 Task: Create a rule when an item is unchecked in a checklist name by me.
Action: Mouse moved to (453, 363)
Screenshot: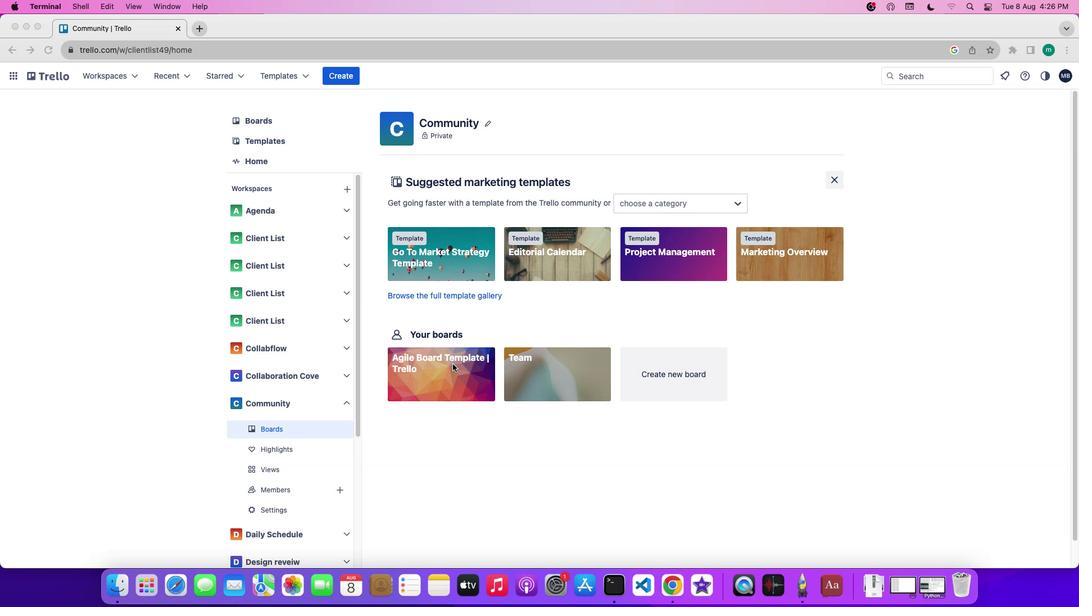 
Action: Mouse pressed left at (453, 363)
Screenshot: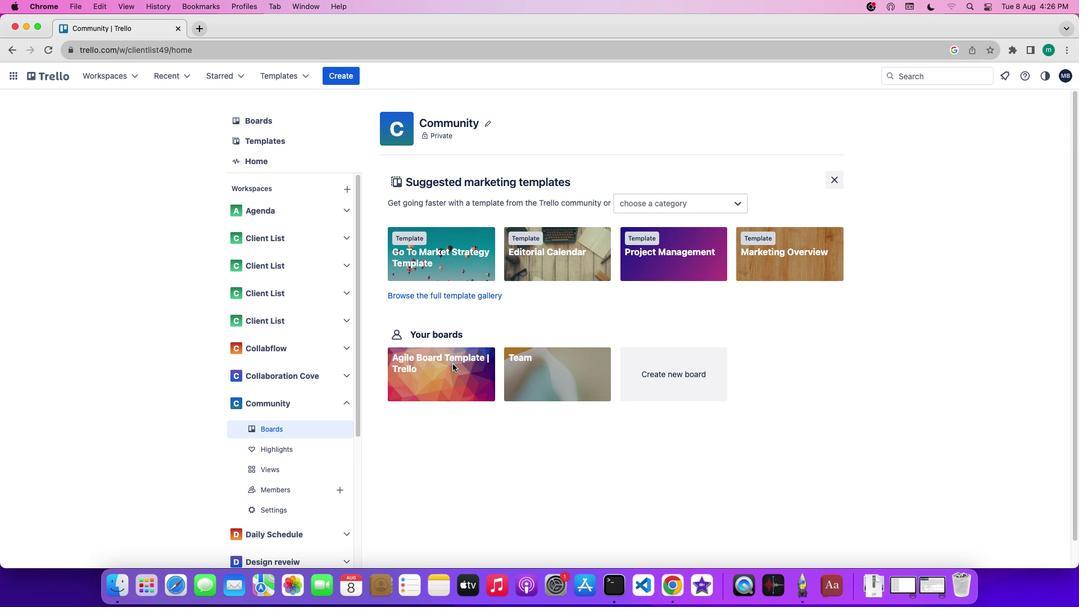 
Action: Mouse pressed left at (453, 363)
Screenshot: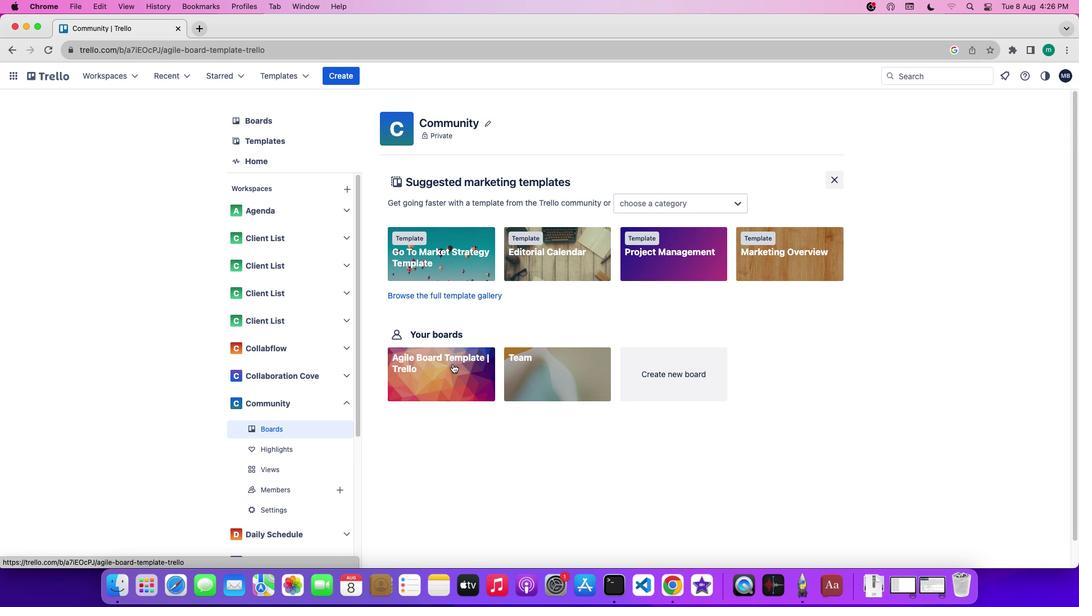 
Action: Mouse moved to (967, 238)
Screenshot: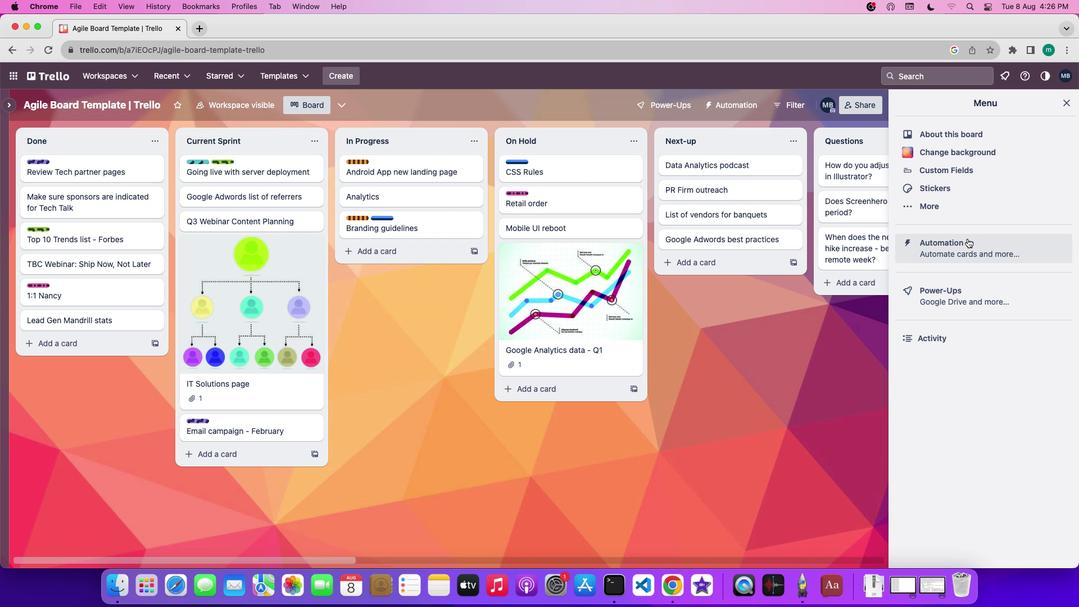 
Action: Mouse pressed left at (967, 238)
Screenshot: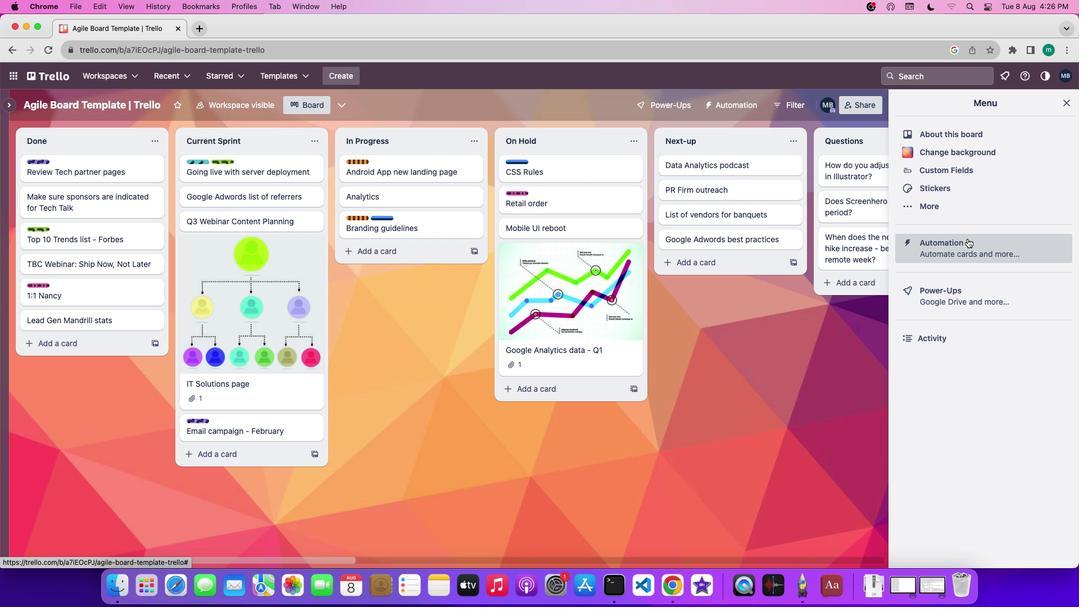 
Action: Mouse moved to (103, 200)
Screenshot: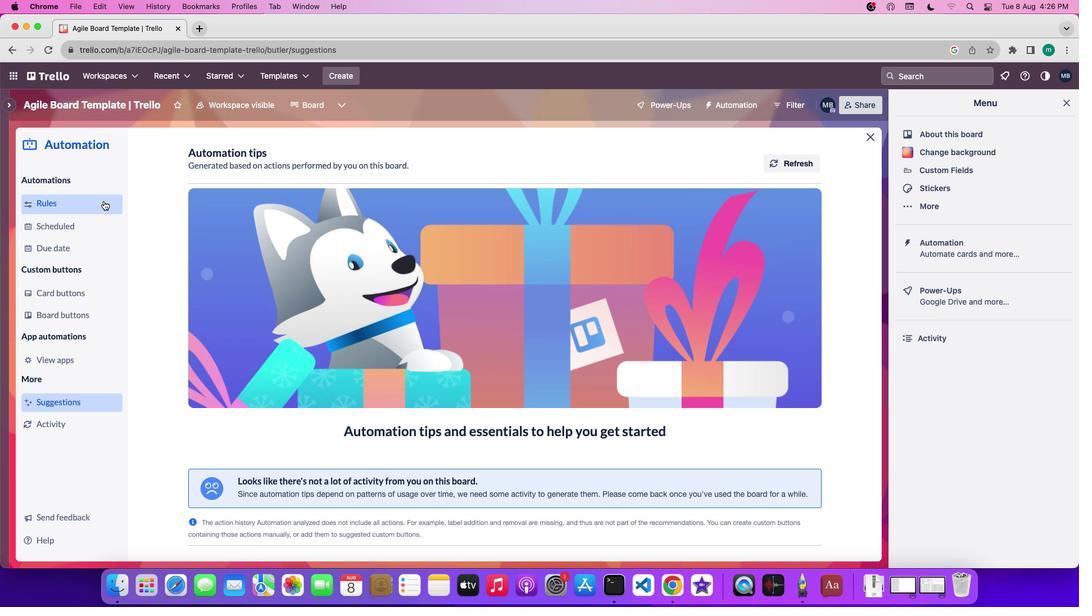 
Action: Mouse pressed left at (103, 200)
Screenshot: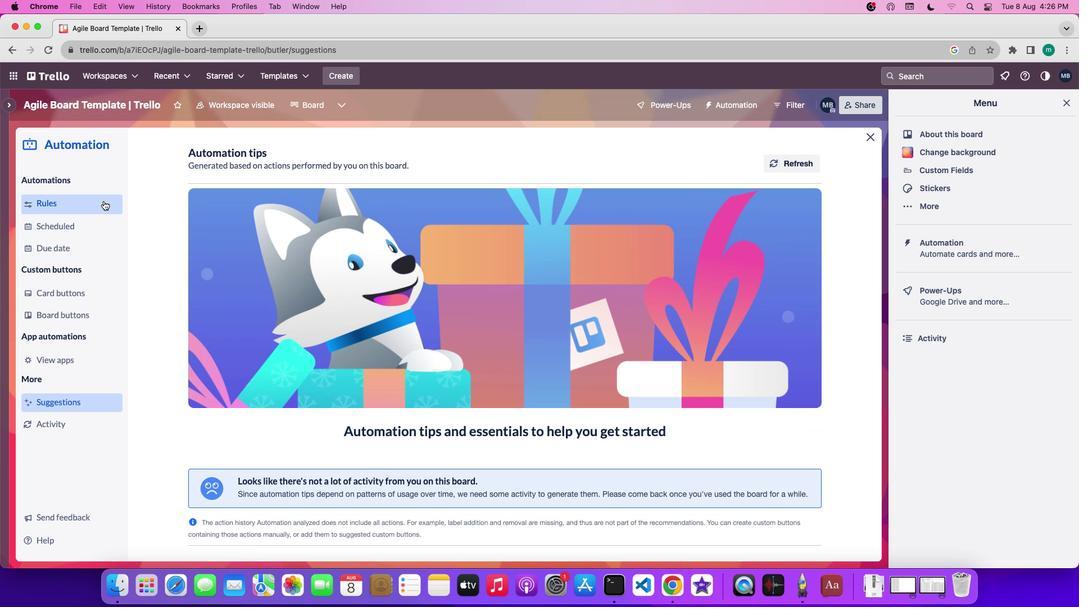 
Action: Mouse moved to (731, 160)
Screenshot: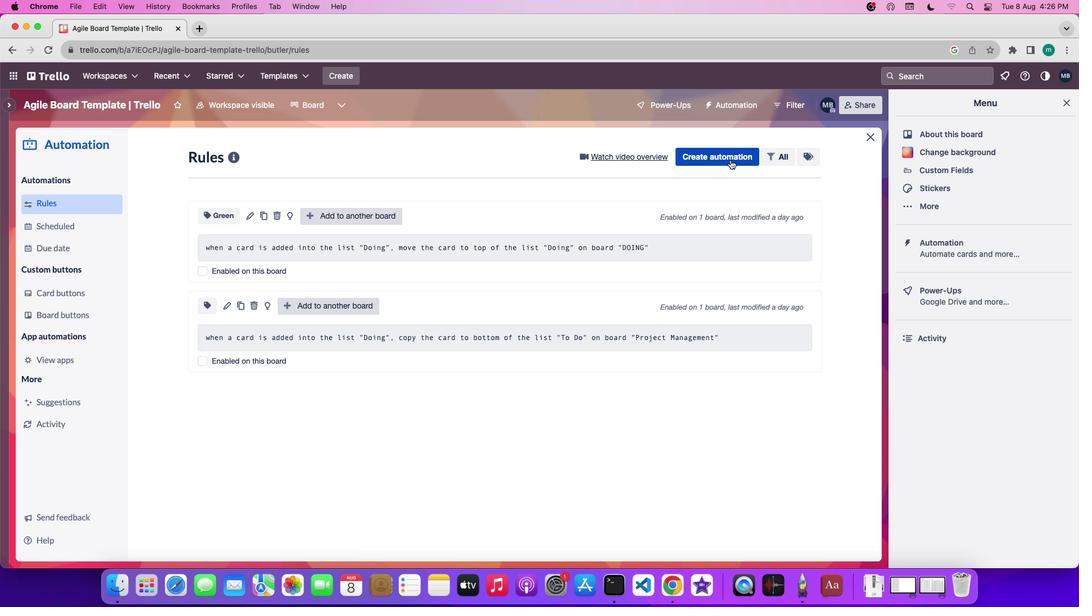 
Action: Mouse pressed left at (731, 160)
Screenshot: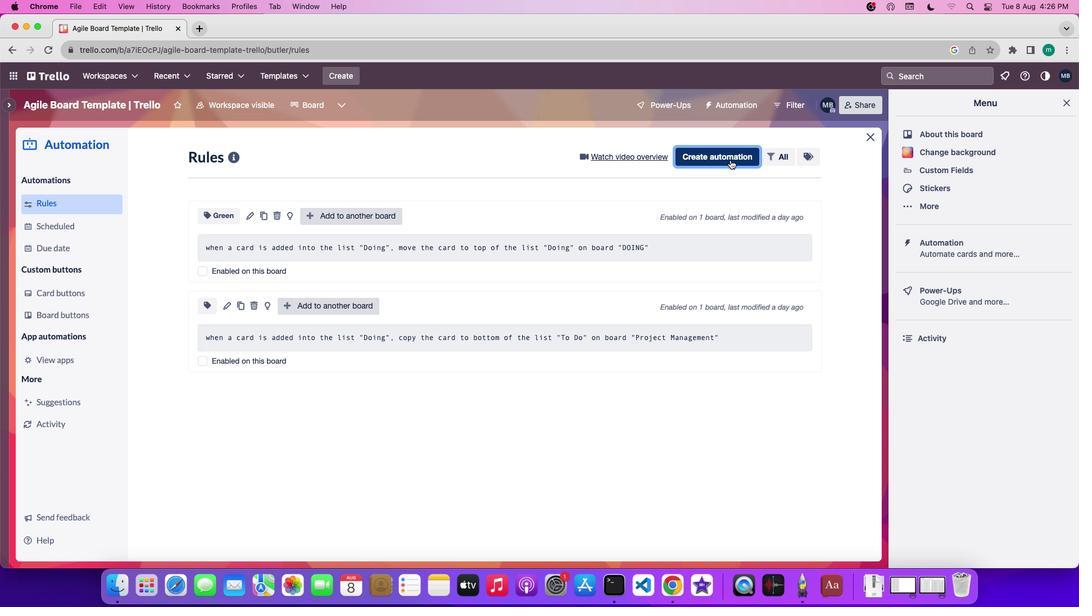 
Action: Mouse moved to (637, 335)
Screenshot: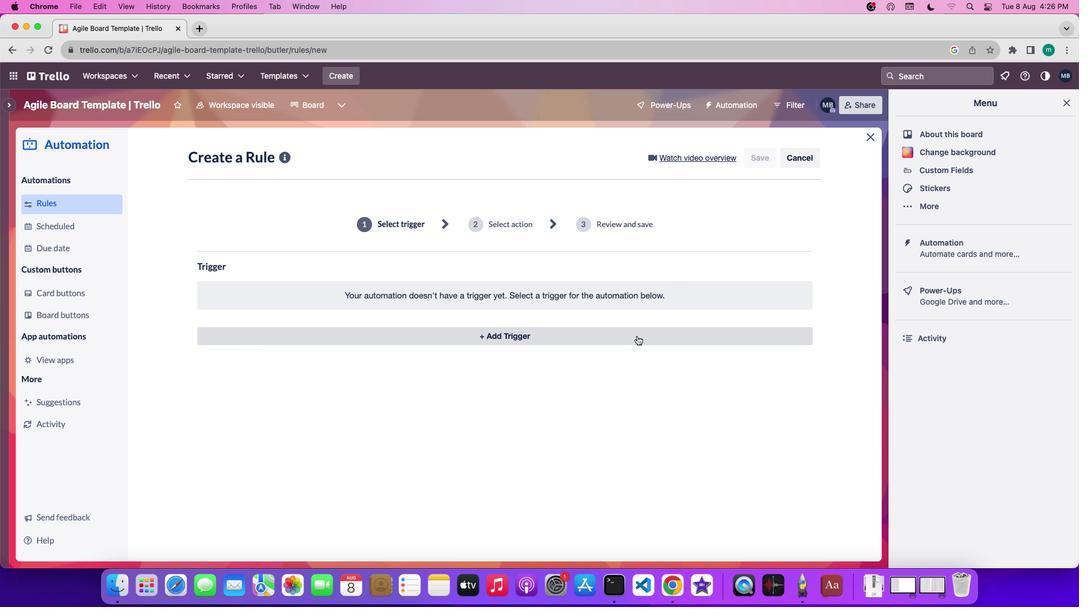 
Action: Mouse pressed left at (637, 335)
Screenshot: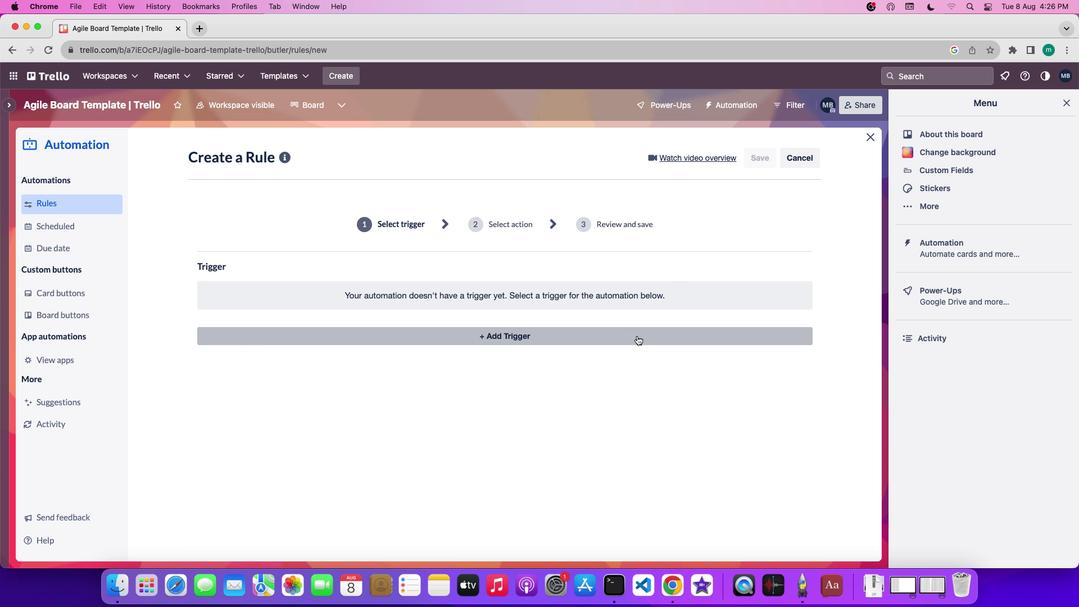 
Action: Mouse moved to (540, 353)
Screenshot: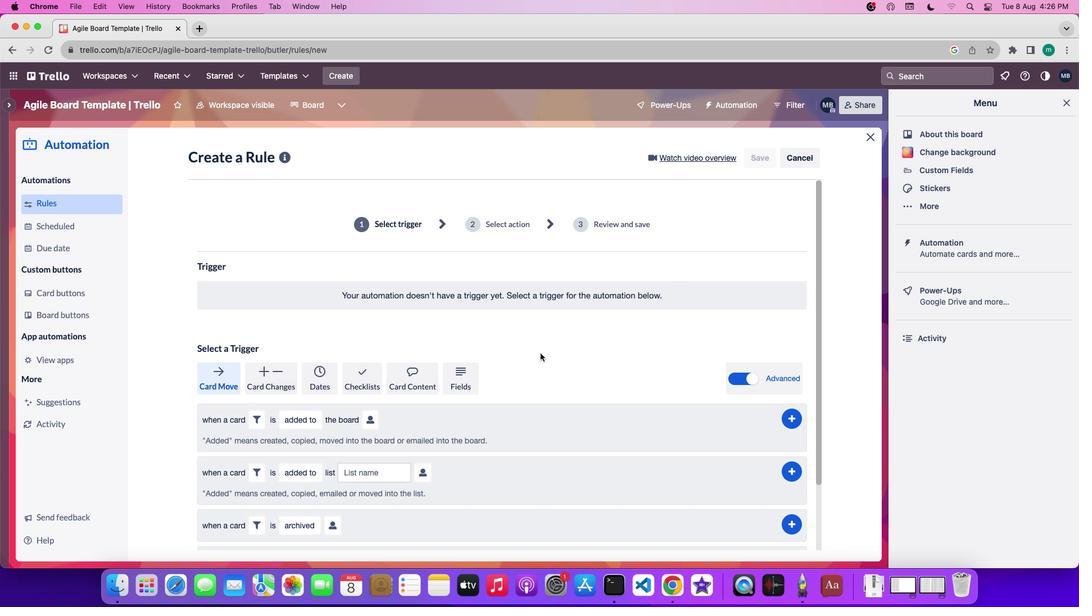
Action: Mouse scrolled (540, 353) with delta (0, 0)
Screenshot: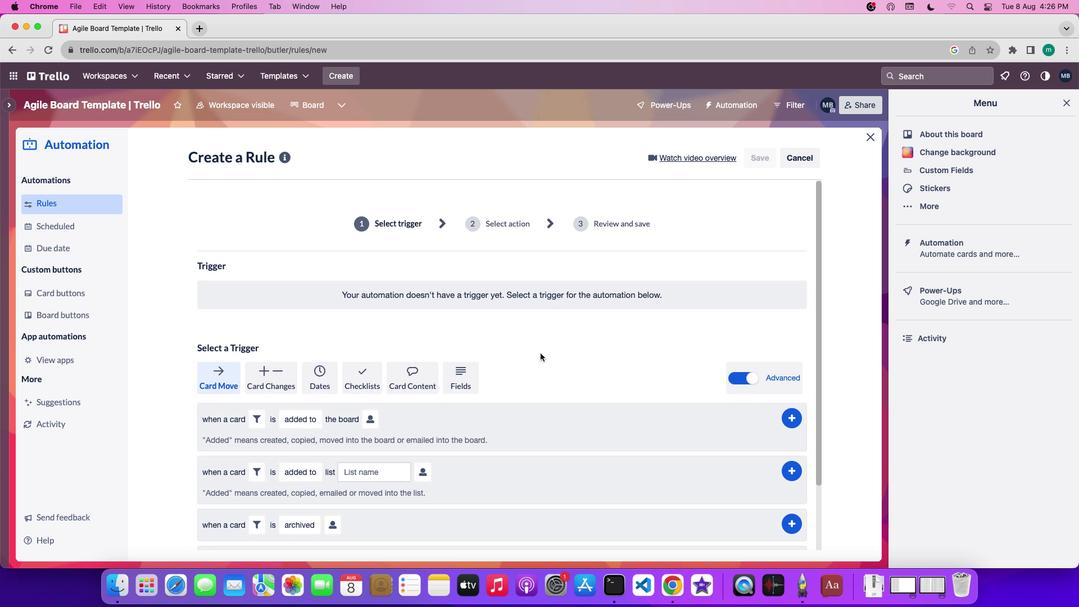 
Action: Mouse scrolled (540, 353) with delta (0, 0)
Screenshot: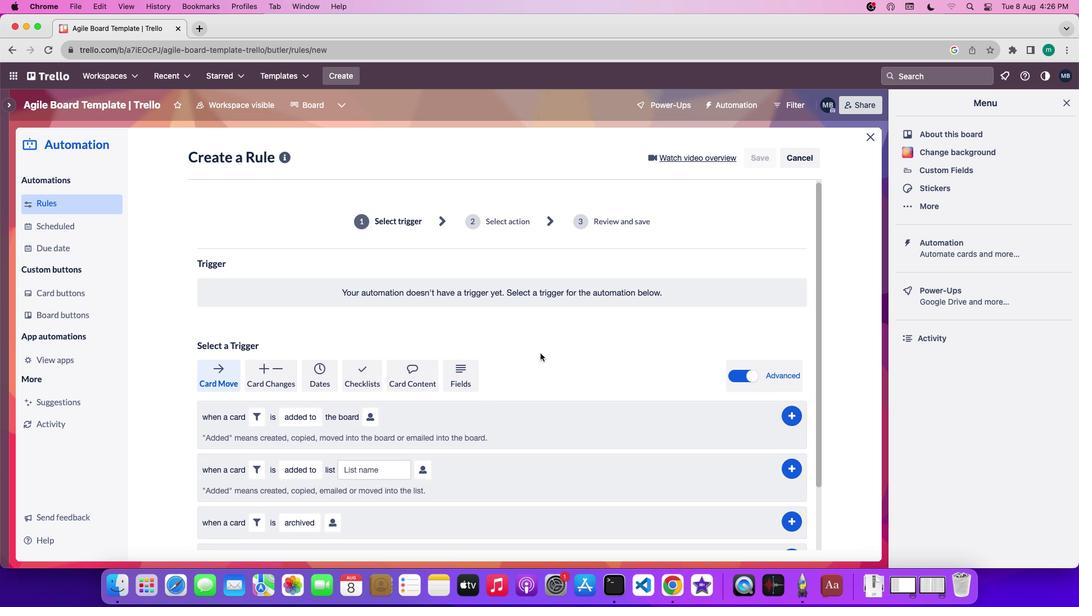 
Action: Mouse scrolled (540, 353) with delta (0, 0)
Screenshot: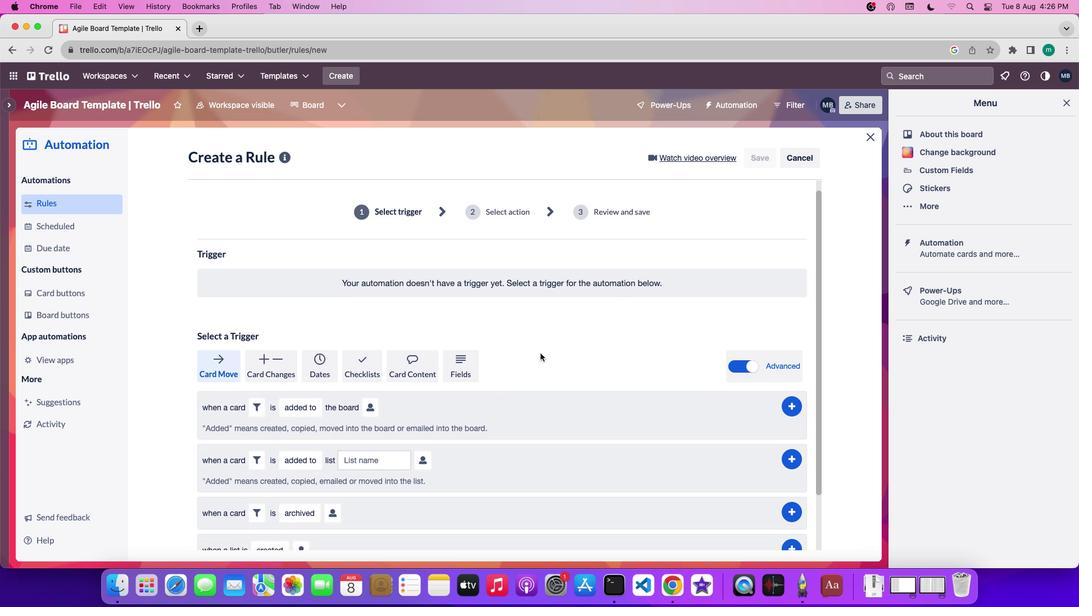 
Action: Mouse scrolled (540, 353) with delta (0, 0)
Screenshot: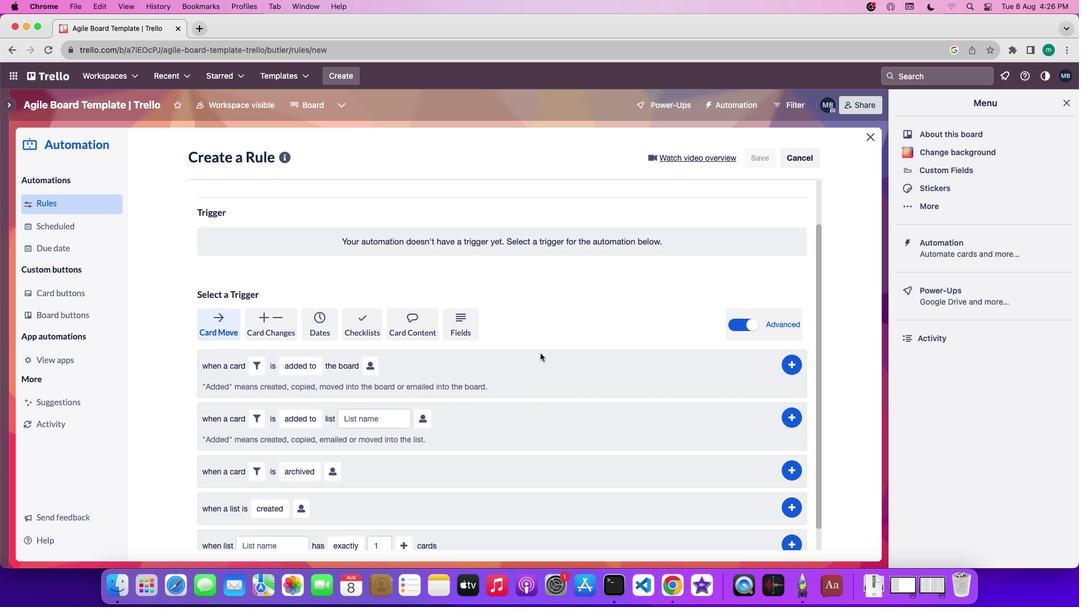 
Action: Mouse moved to (368, 297)
Screenshot: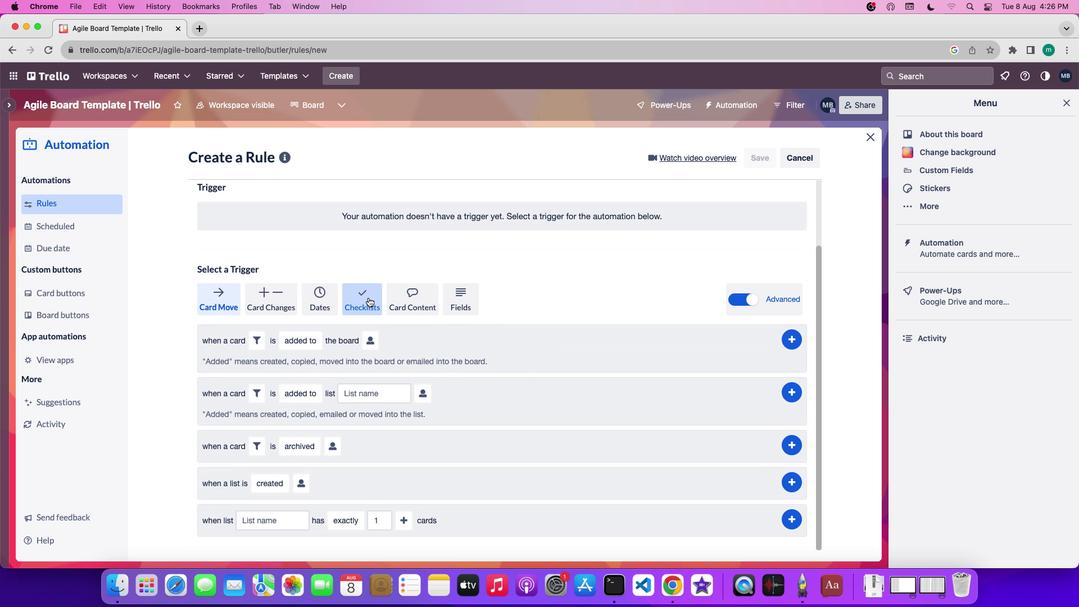 
Action: Mouse pressed left at (368, 297)
Screenshot: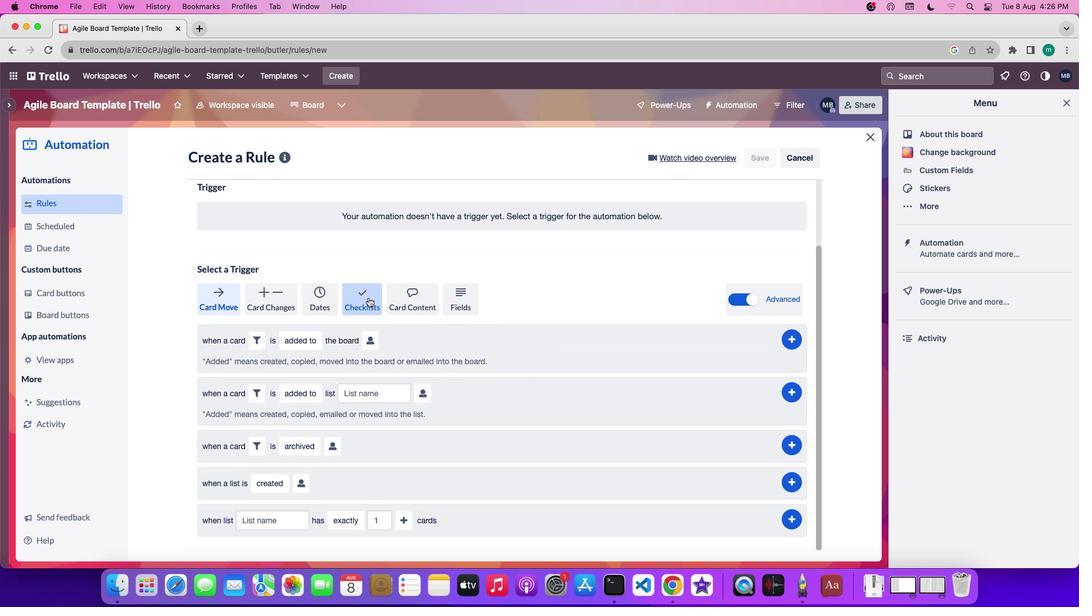 
Action: Mouse moved to (403, 351)
Screenshot: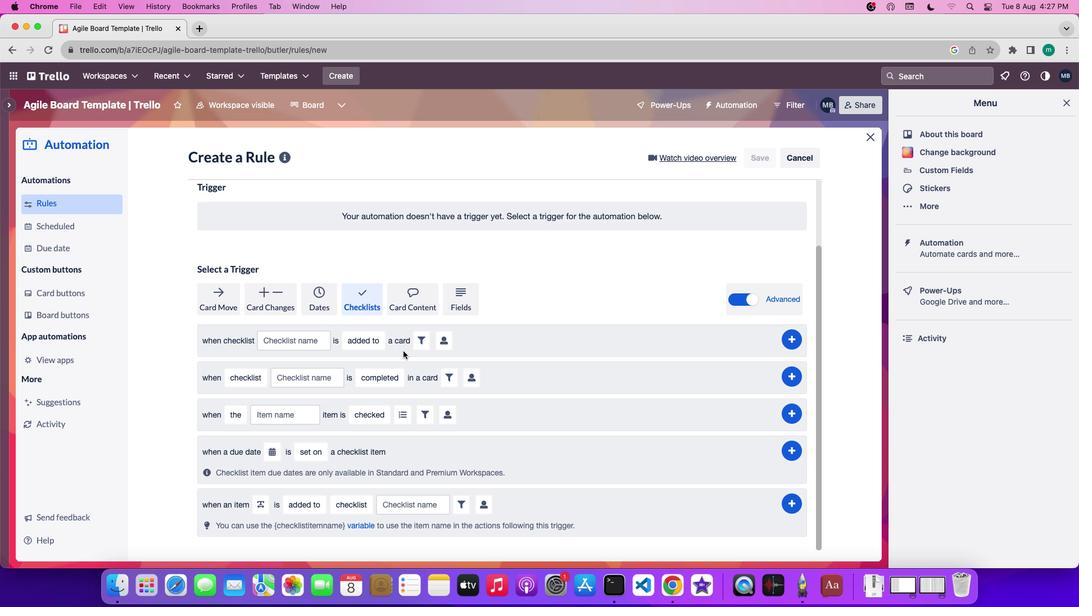 
Action: Mouse scrolled (403, 351) with delta (0, 0)
Screenshot: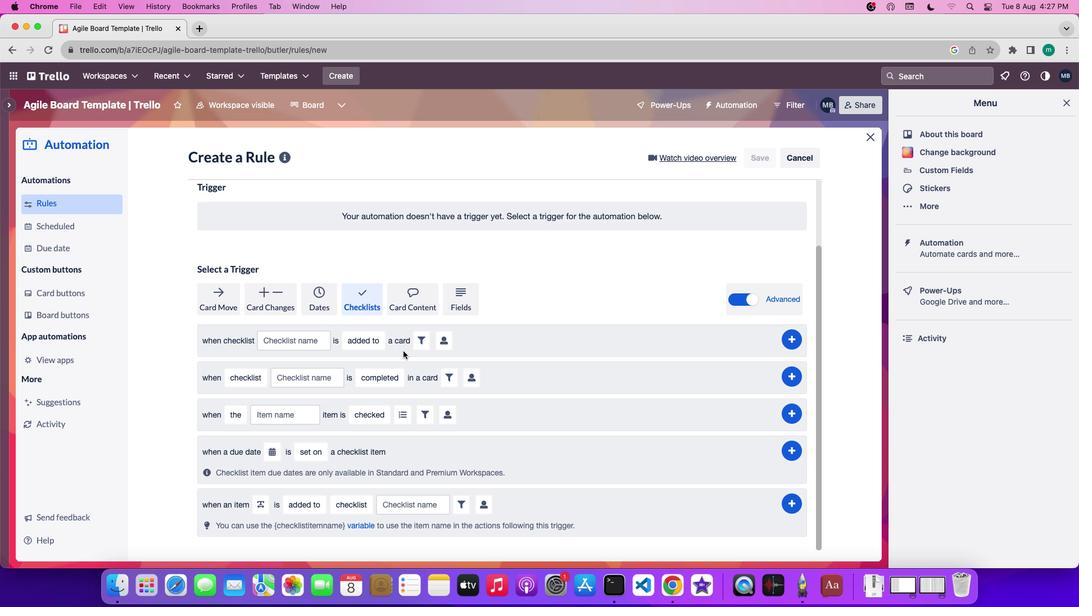 
Action: Mouse scrolled (403, 351) with delta (0, 0)
Screenshot: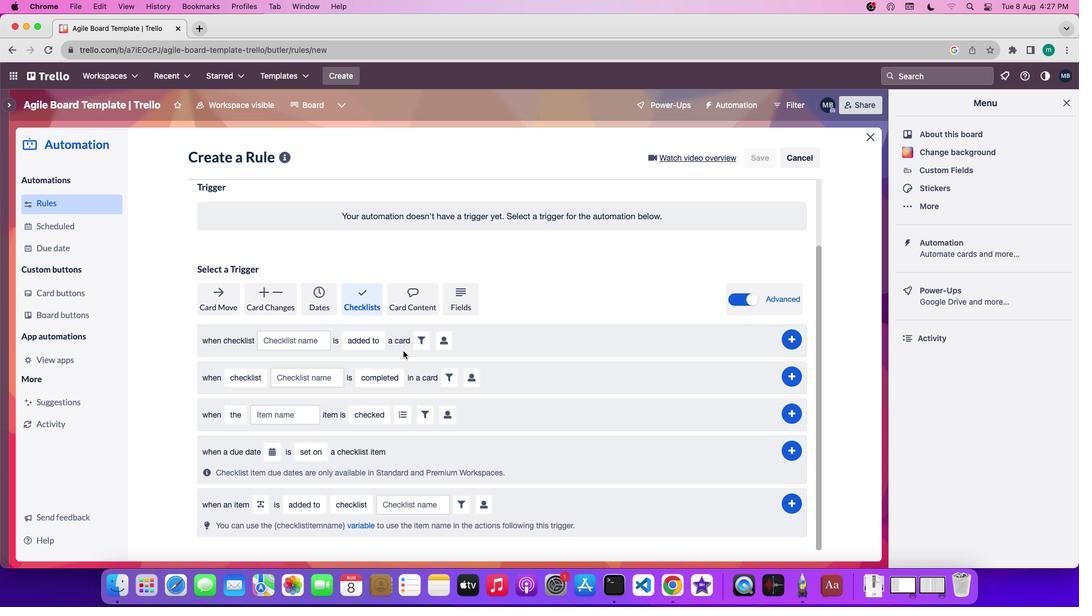 
Action: Mouse scrolled (403, 351) with delta (0, 0)
Screenshot: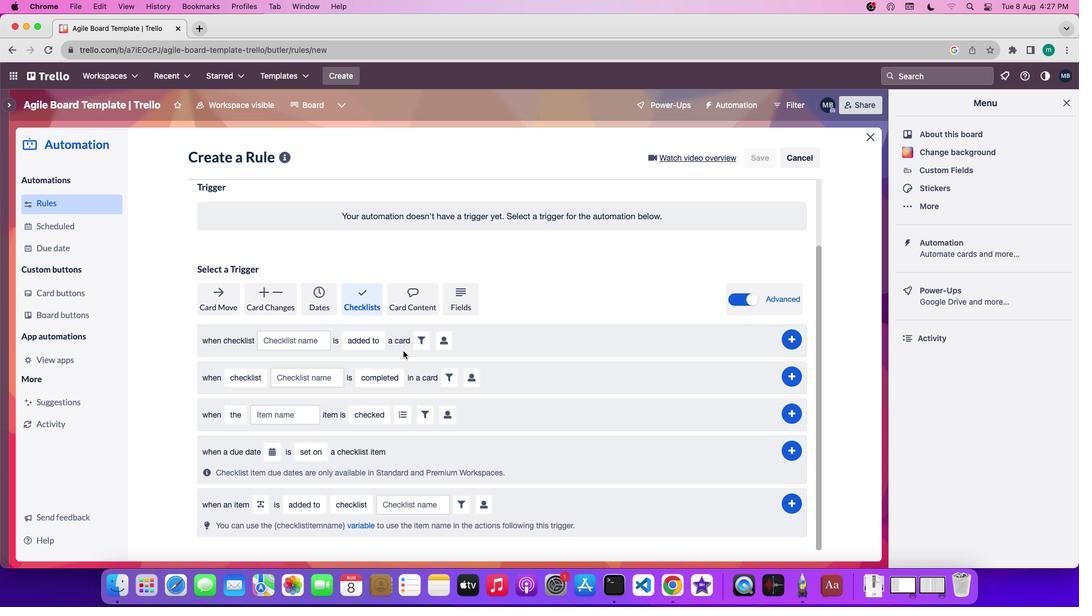 
Action: Mouse scrolled (403, 351) with delta (0, 0)
Screenshot: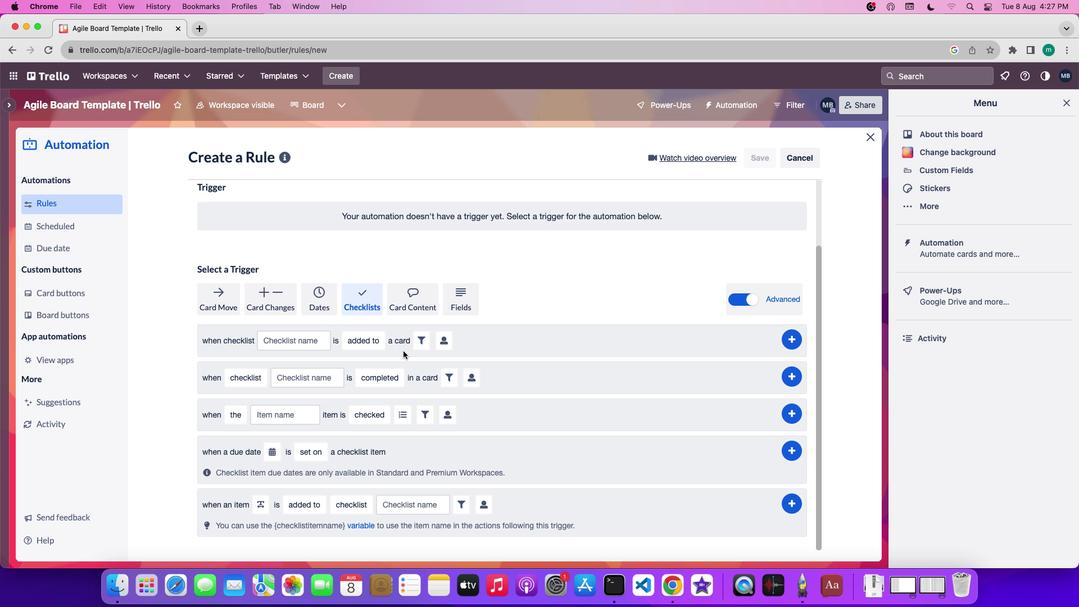 
Action: Mouse scrolled (403, 351) with delta (0, 0)
Screenshot: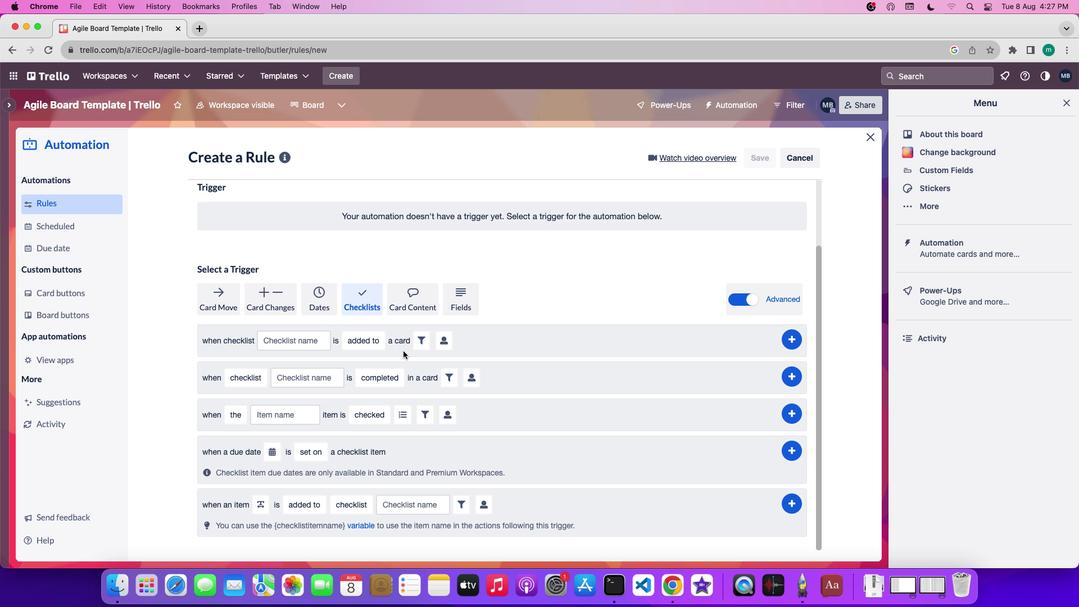 
Action: Mouse moved to (402, 353)
Screenshot: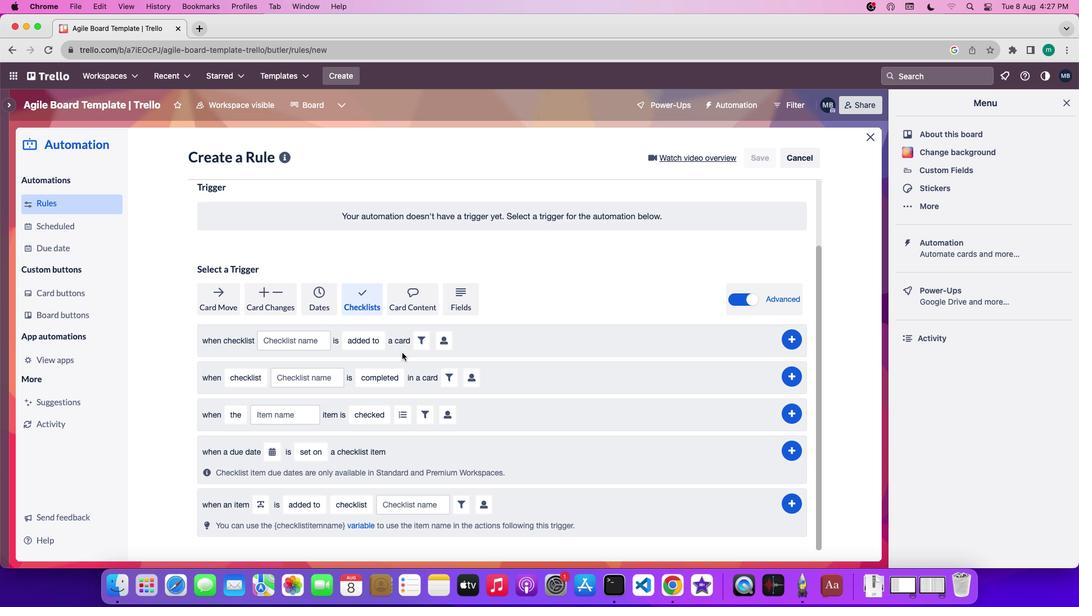 
Action: Mouse scrolled (402, 353) with delta (0, 0)
Screenshot: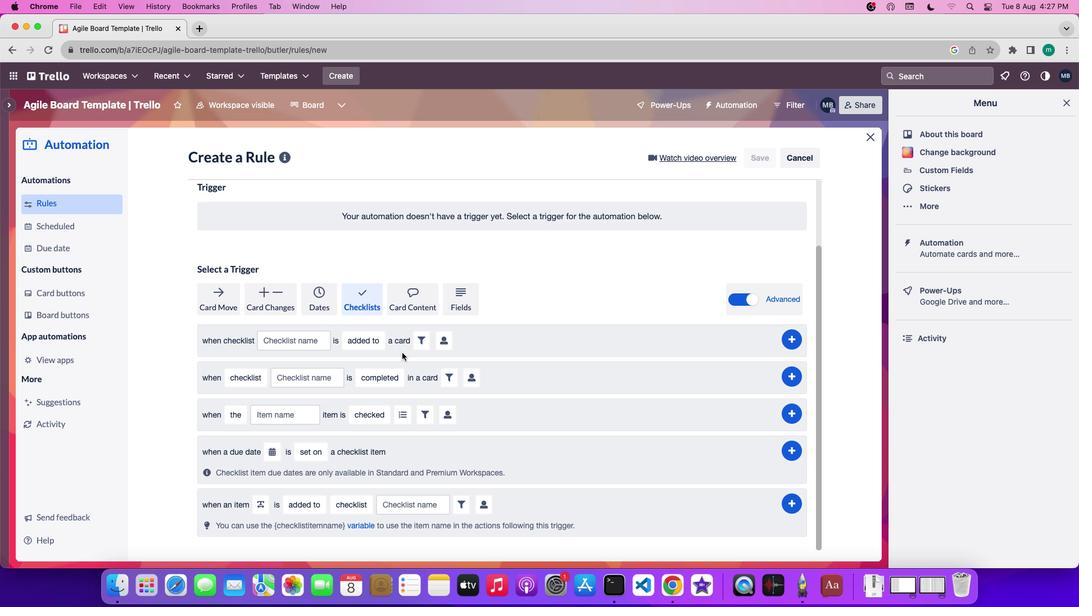 
Action: Mouse scrolled (402, 353) with delta (0, 0)
Screenshot: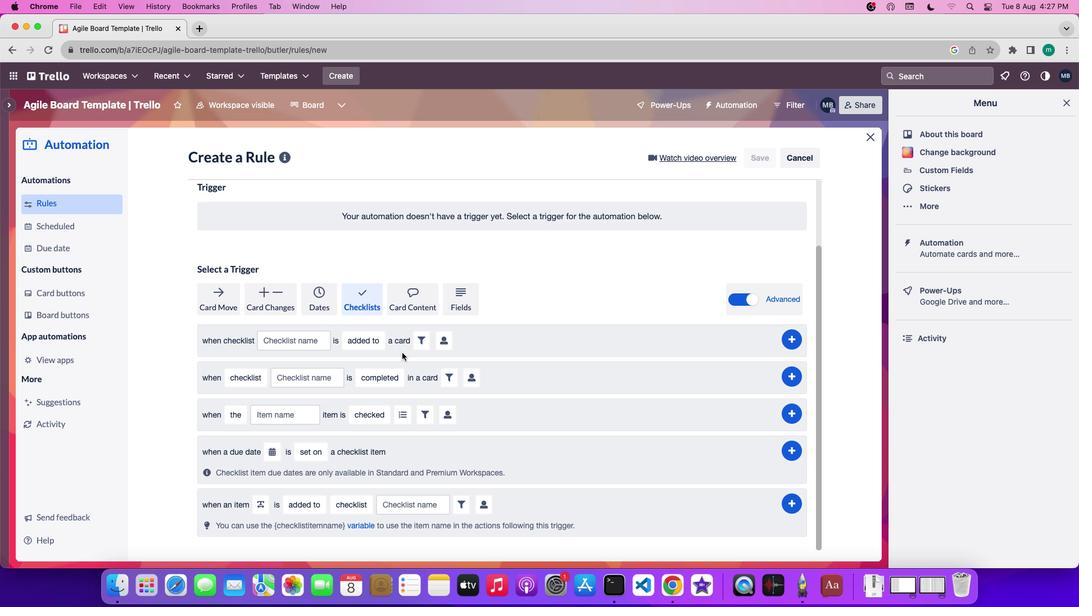 
Action: Mouse moved to (235, 421)
Screenshot: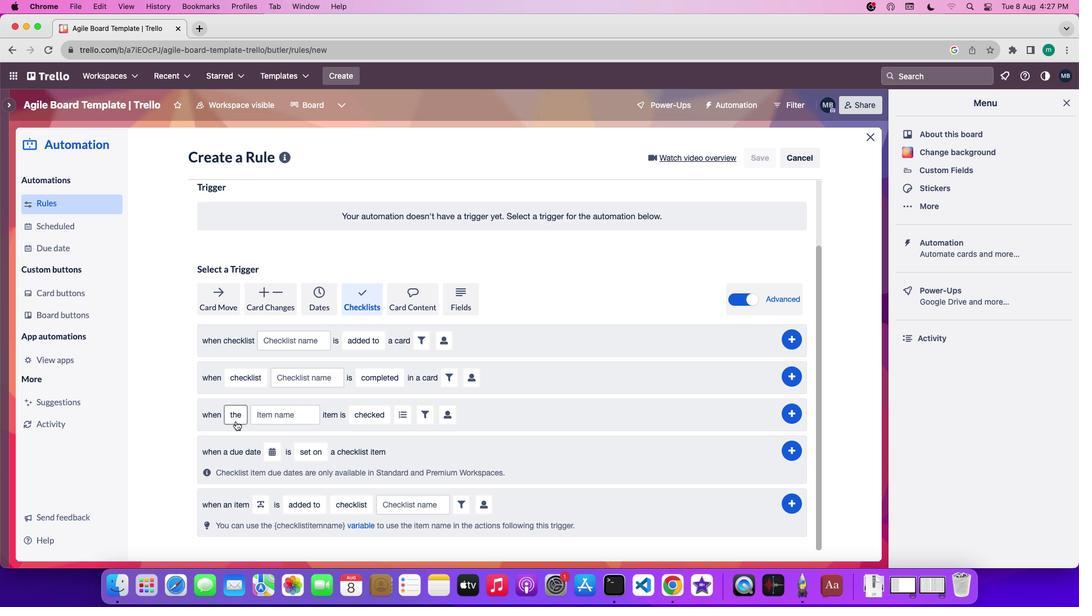
Action: Mouse pressed left at (235, 421)
Screenshot: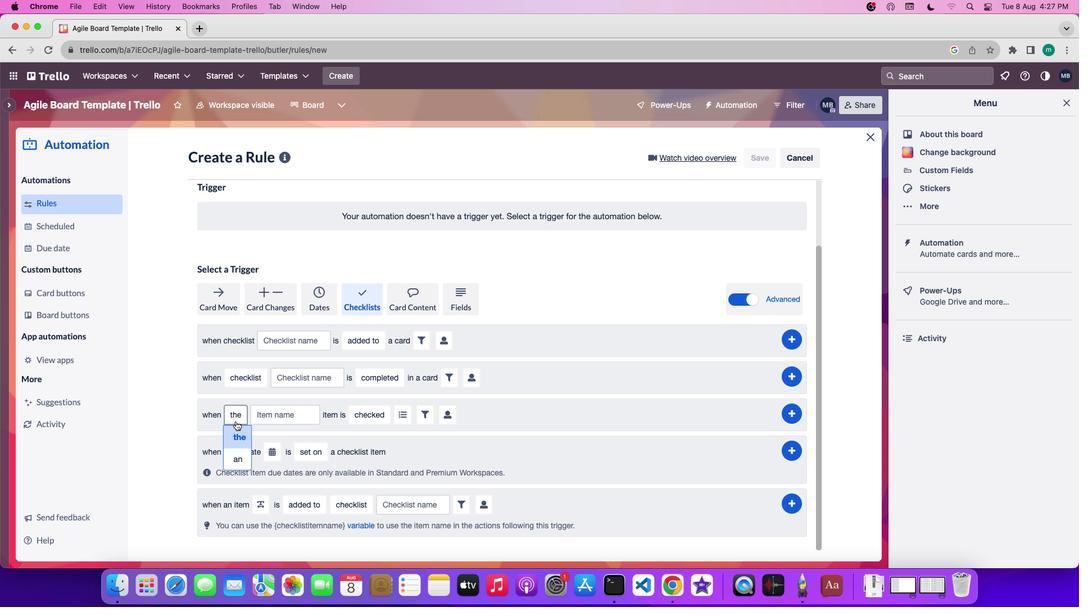 
Action: Mouse moved to (243, 462)
Screenshot: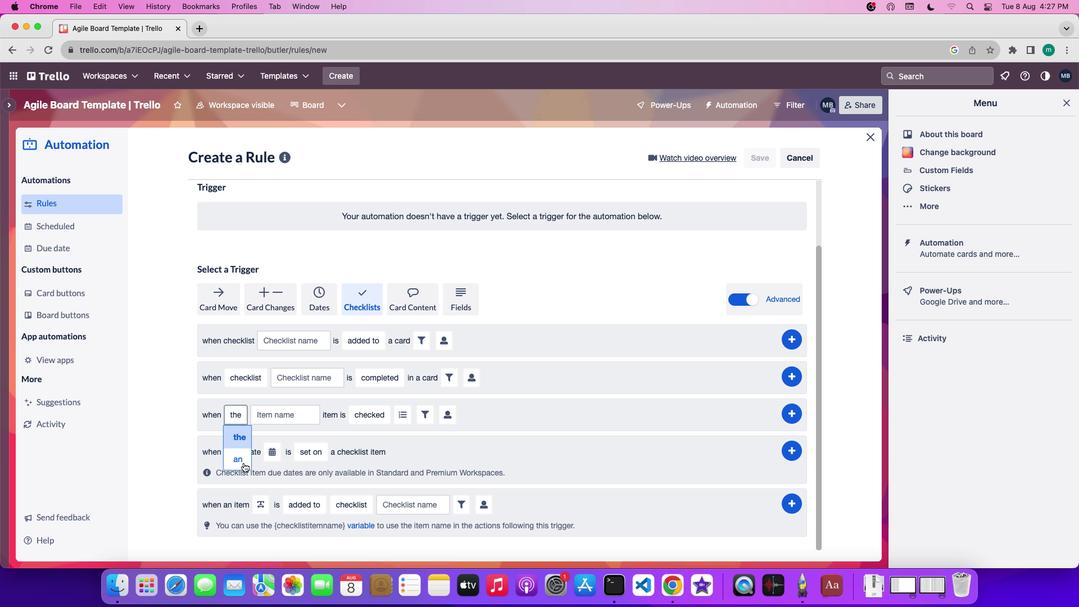 
Action: Mouse pressed left at (243, 462)
Screenshot: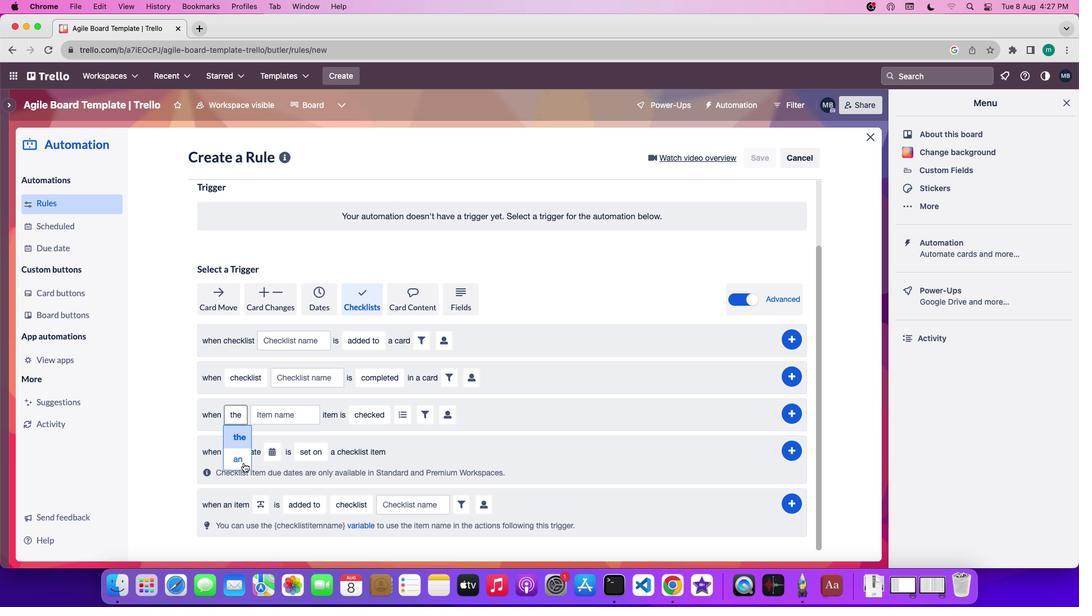 
Action: Mouse moved to (304, 458)
Screenshot: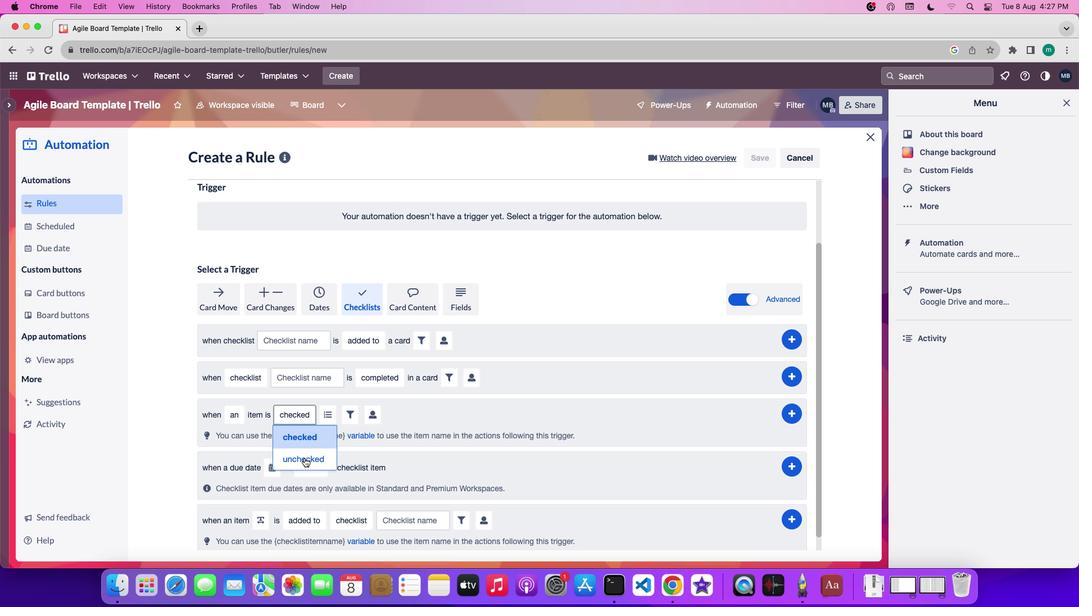 
Action: Mouse pressed left at (304, 458)
Screenshot: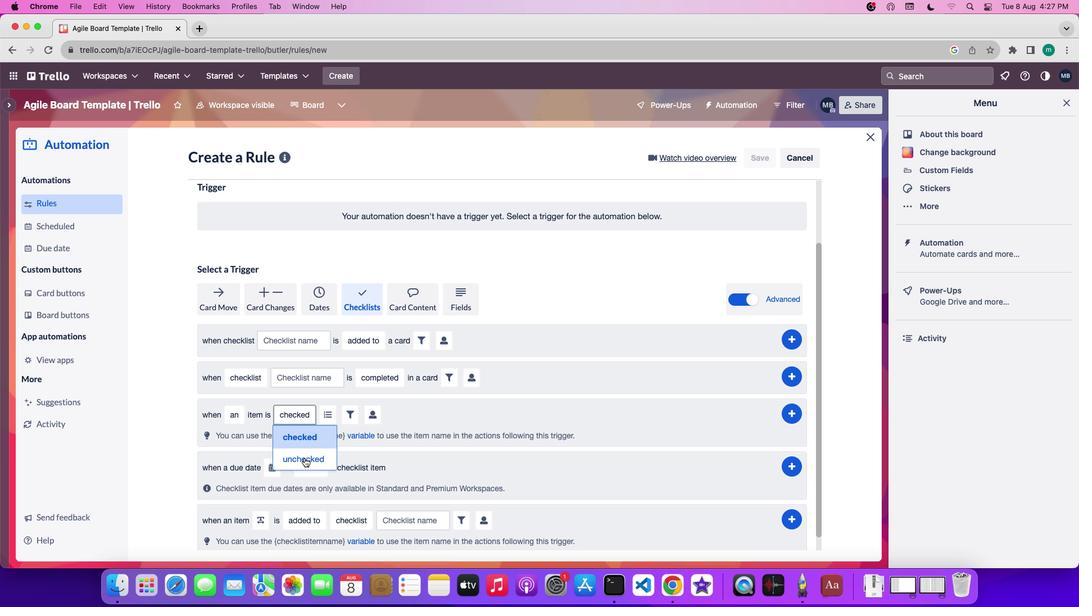 
Action: Mouse moved to (337, 420)
Screenshot: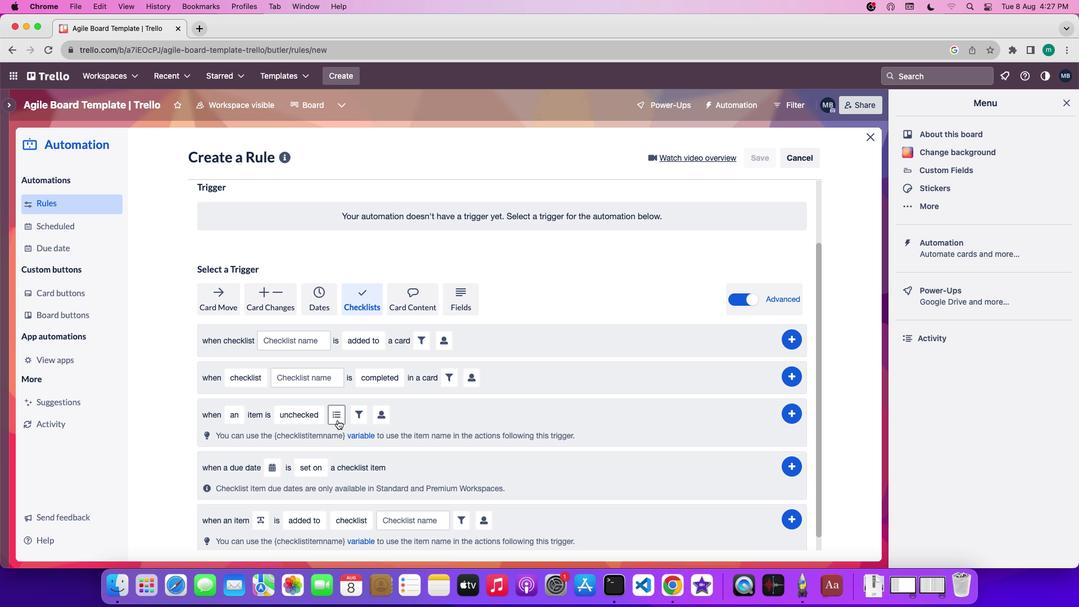 
Action: Mouse pressed left at (337, 420)
Screenshot: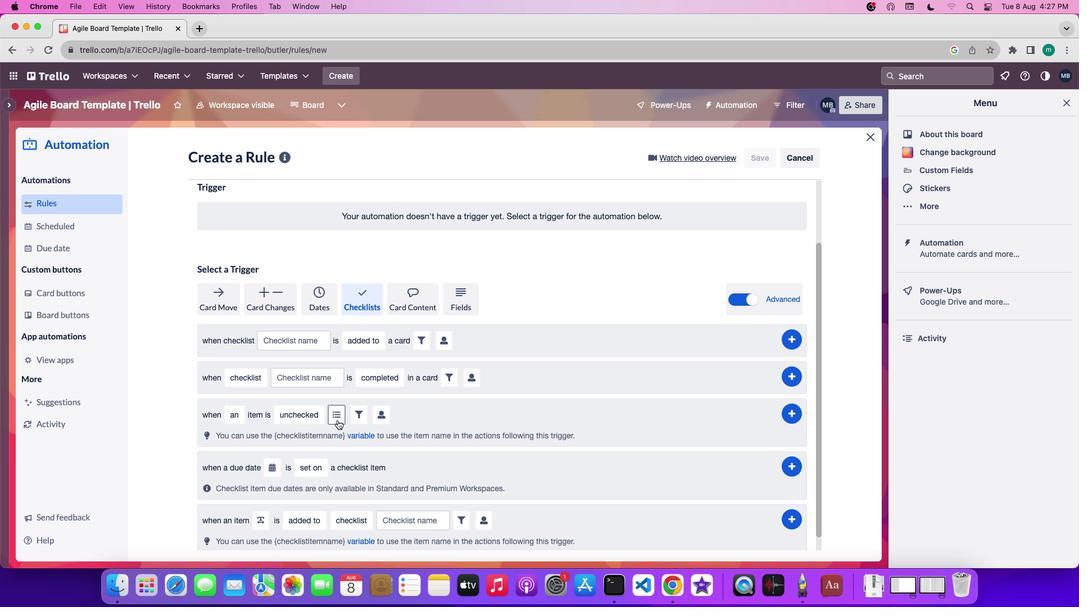 
Action: Mouse moved to (542, 422)
Screenshot: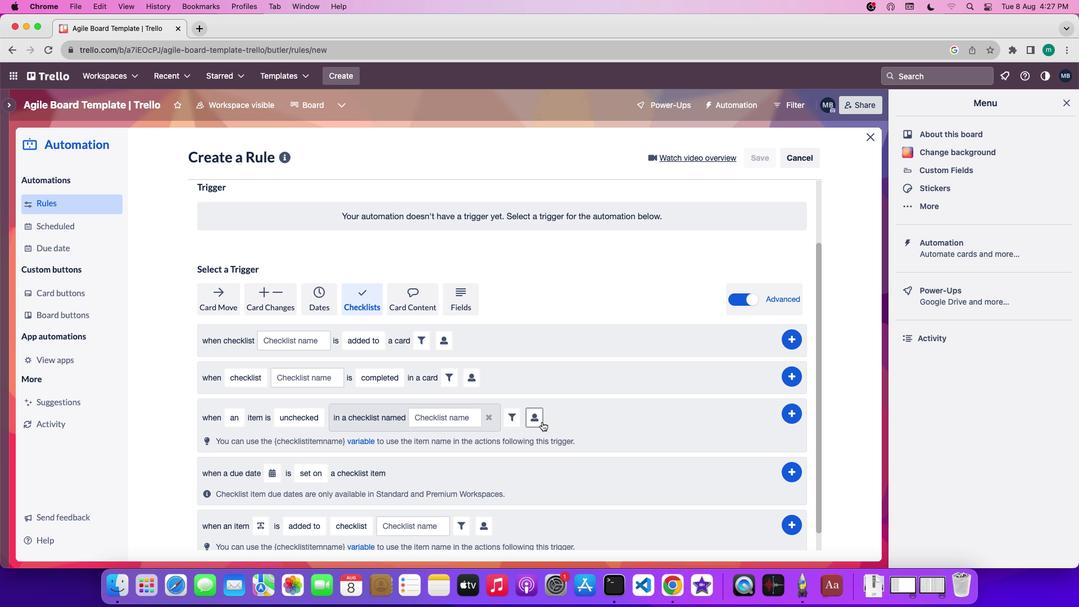 
Action: Mouse pressed left at (542, 422)
Screenshot: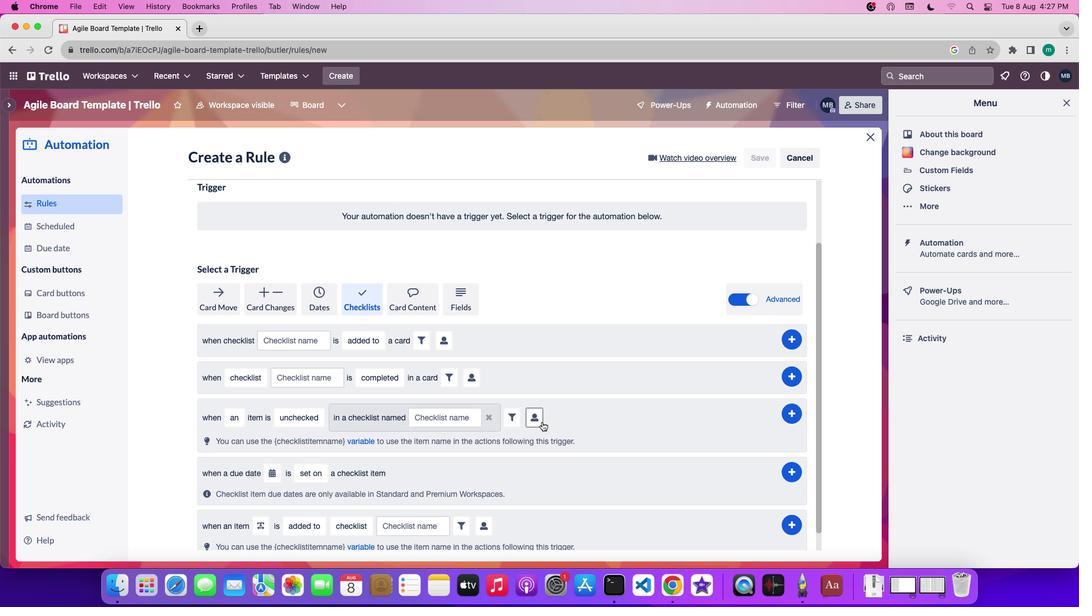
Action: Mouse moved to (727, 487)
Screenshot: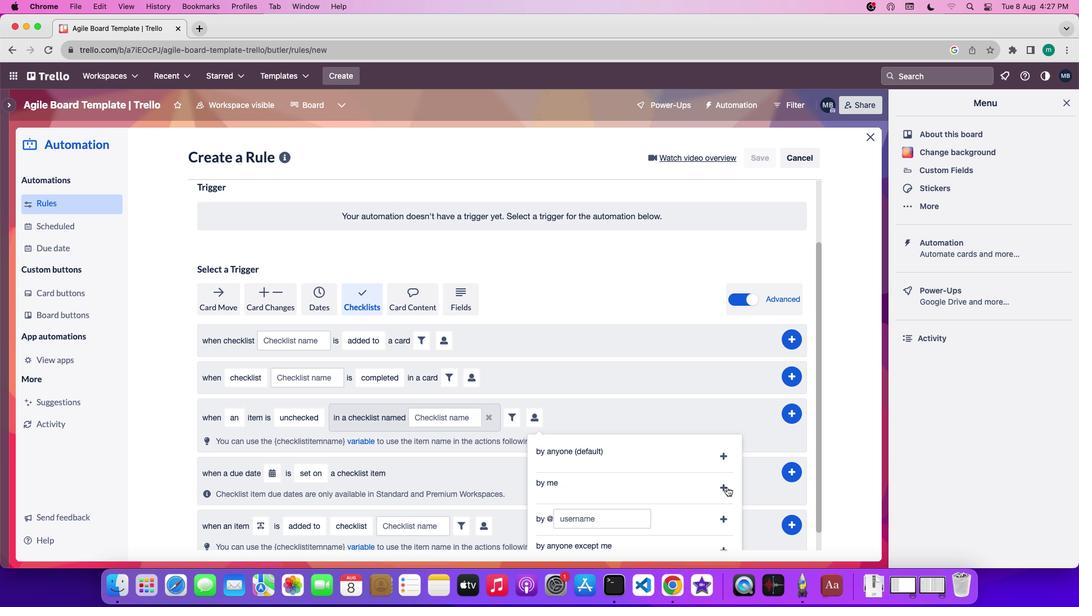 
Action: Mouse pressed left at (727, 487)
Screenshot: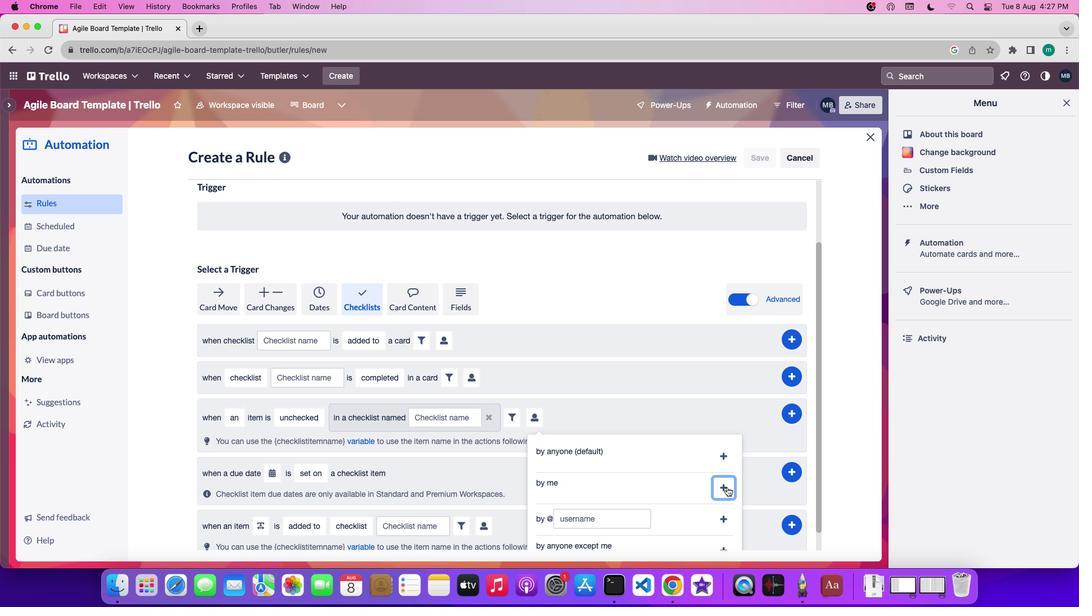 
Action: Mouse moved to (791, 412)
Screenshot: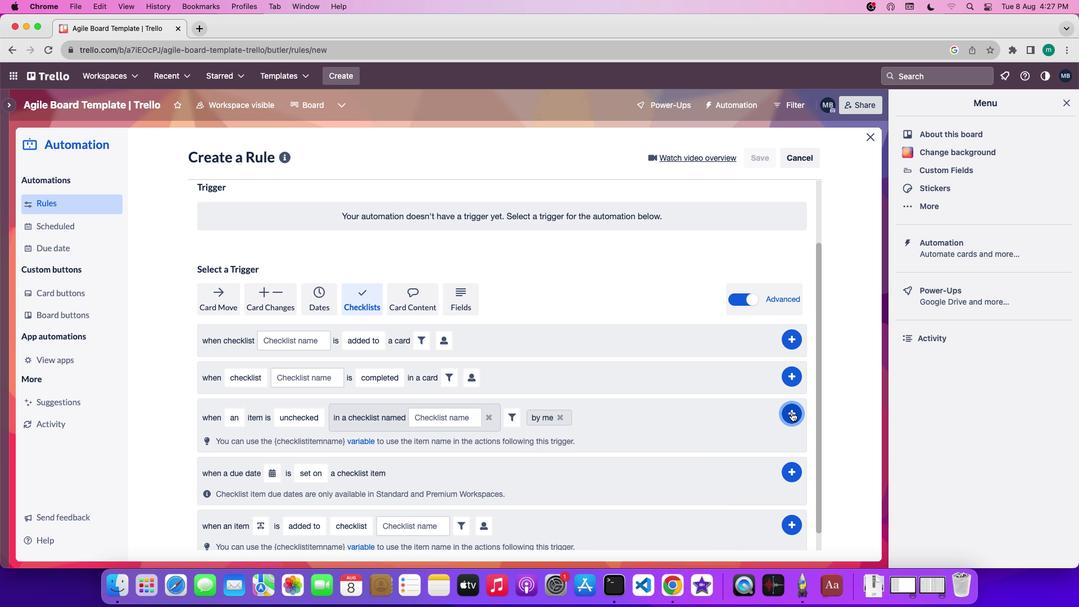 
Action: Mouse pressed left at (791, 412)
Screenshot: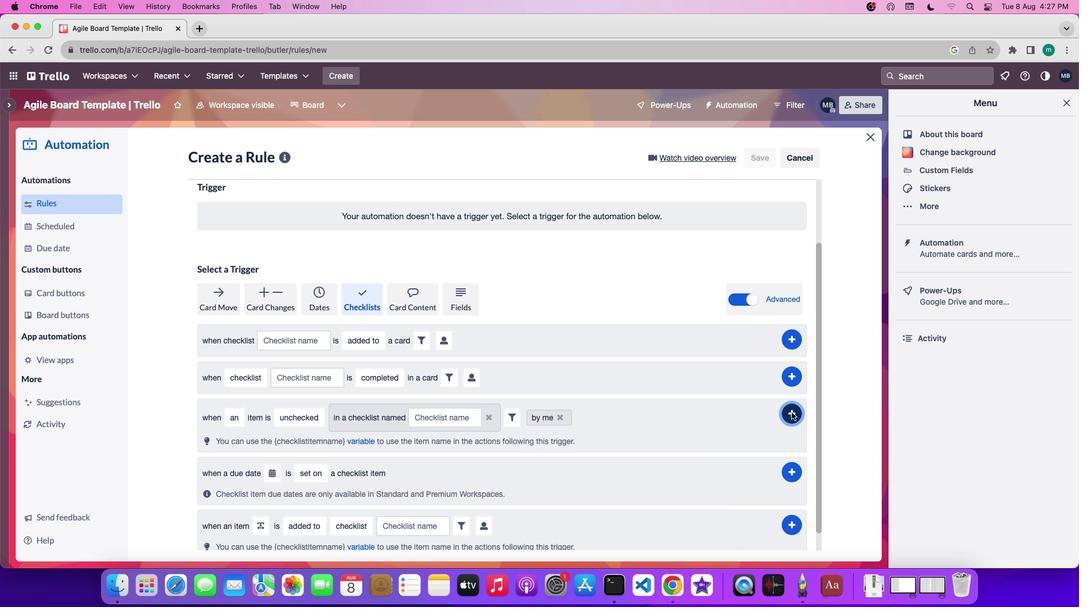 
